 Task: Discover beaches for a family vacation between Myrtle Beach, South Carolina, and Myrtle Beach State Park, South Carolina.
Action: Mouse pressed left at (185, 54)
Screenshot: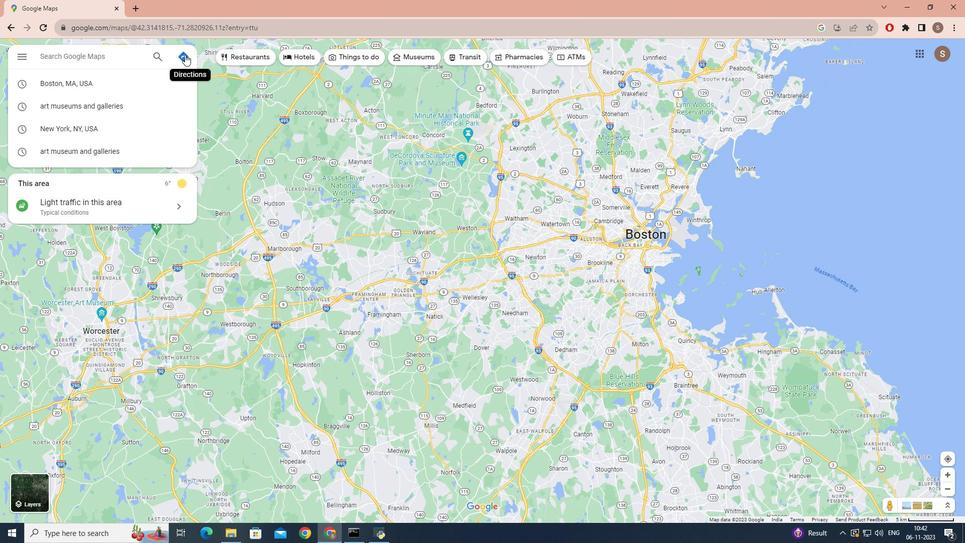 
Action: Mouse moved to (119, 86)
Screenshot: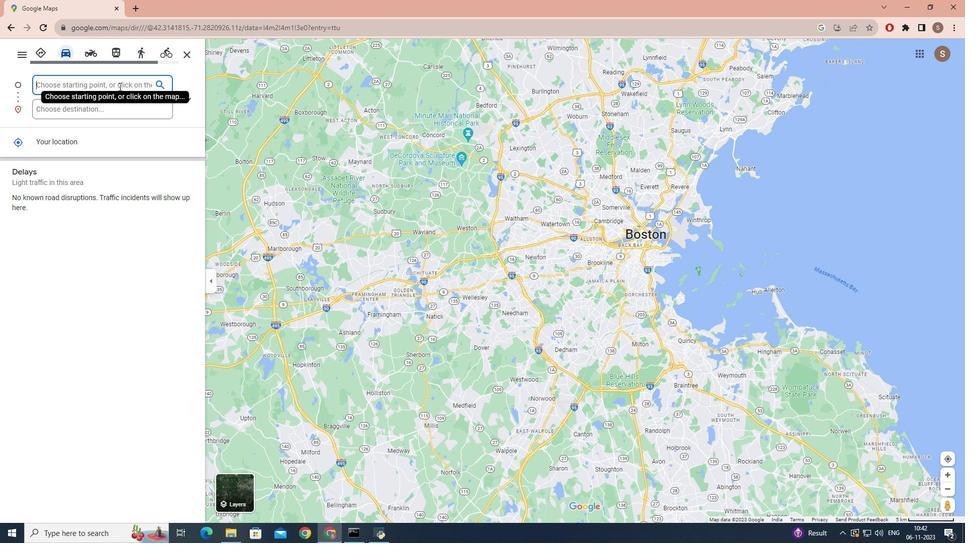 
Action: Key pressed myrtle<Key.space>beach,south<Key.space>carolina
Screenshot: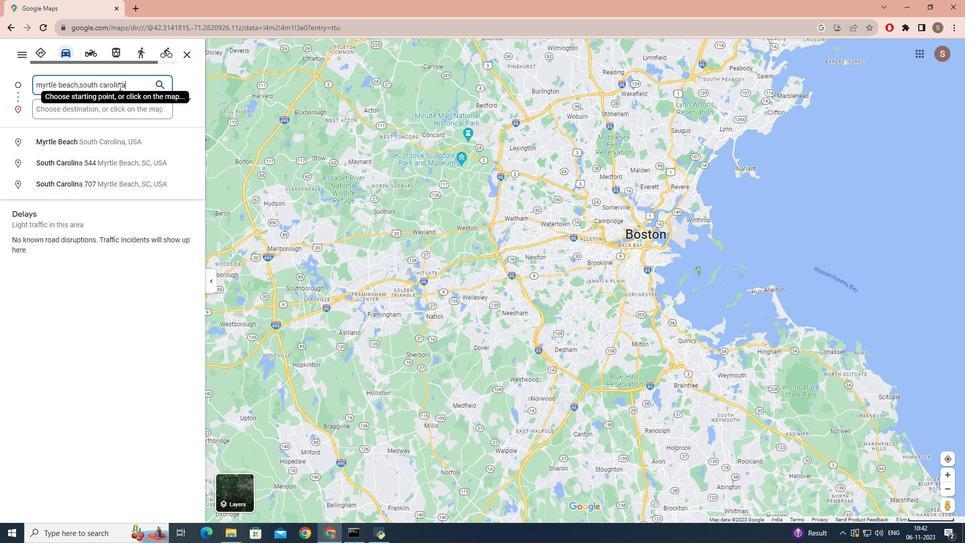 
Action: Mouse moved to (81, 107)
Screenshot: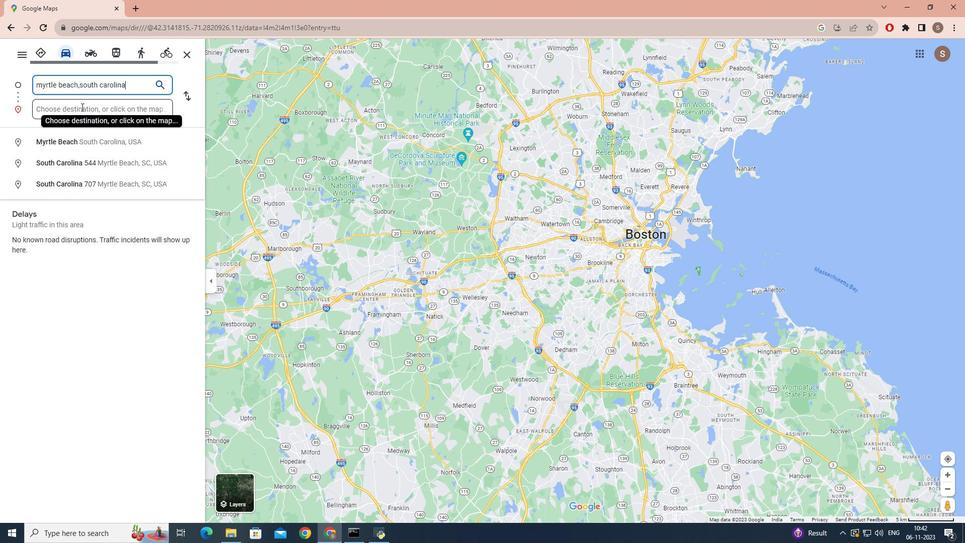 
Action: Mouse pressed left at (81, 107)
Screenshot: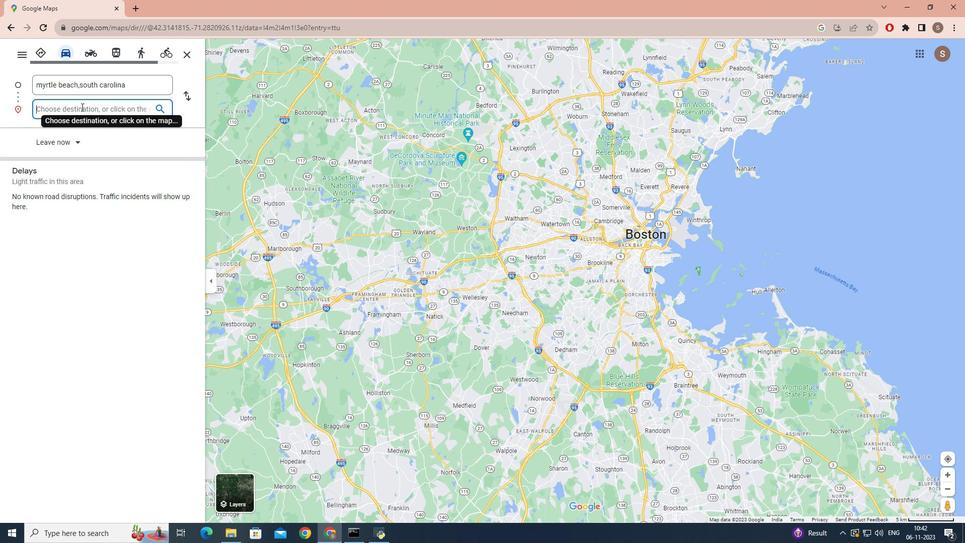 
Action: Key pressed myrtle<Key.space>beach<Key.space>state<Key.space>park,south<Key.space>carolina<Key.enter>
Screenshot: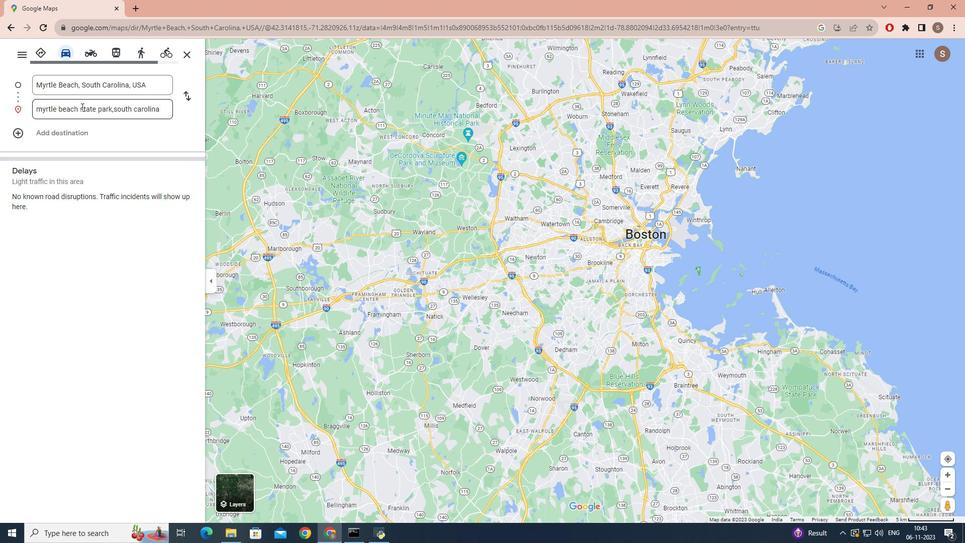 
Action: Mouse moved to (390, 54)
Screenshot: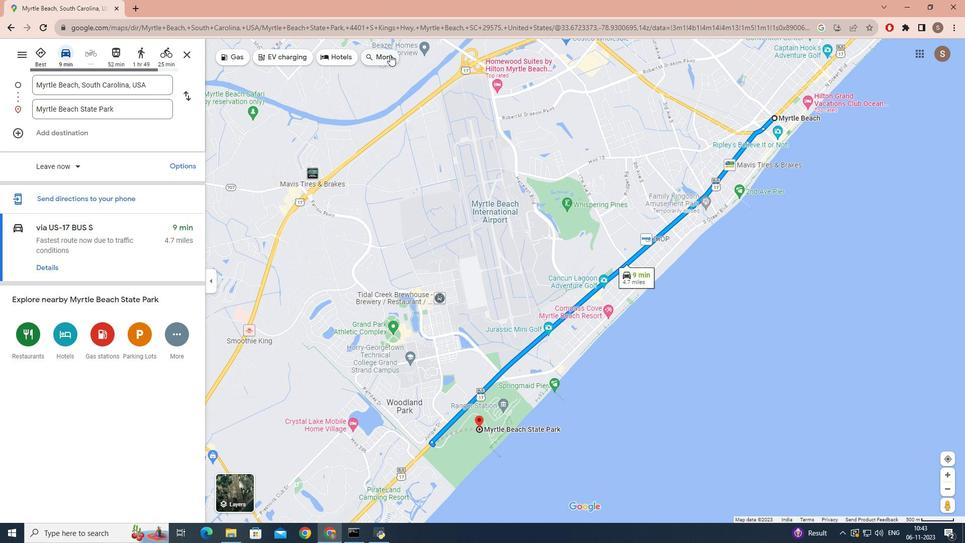 
Action: Mouse pressed left at (390, 54)
Screenshot: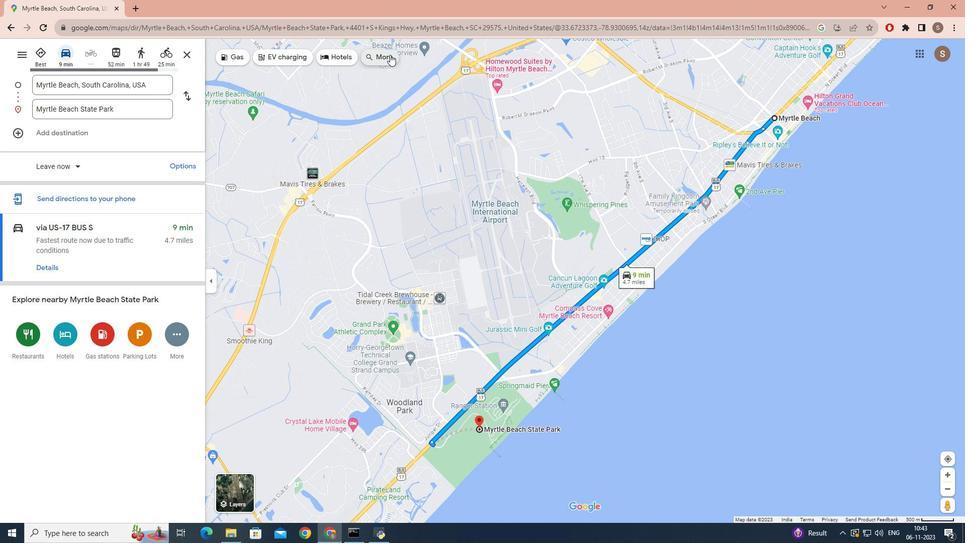 
Action: Mouse moved to (97, 54)
Screenshot: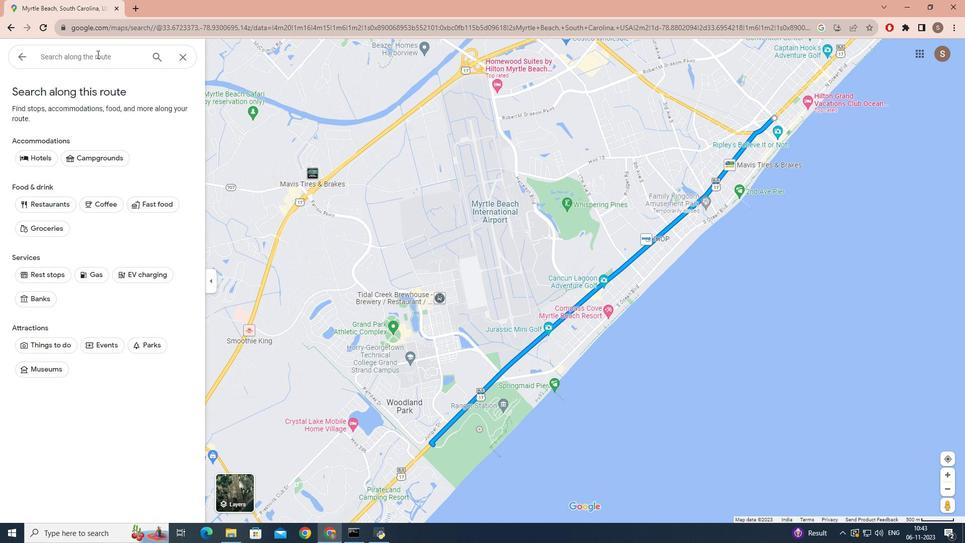 
Action: Mouse pressed left at (97, 54)
Screenshot: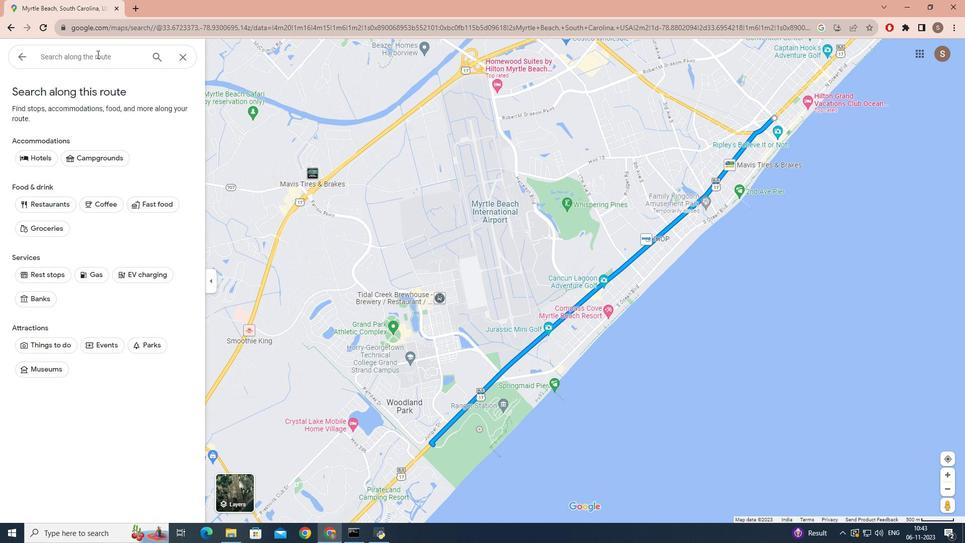 
Action: Key pressed beaches<Key.space>for<Key.space>a<Key.space>family<Key.space>vacation<Key.enter>
Screenshot: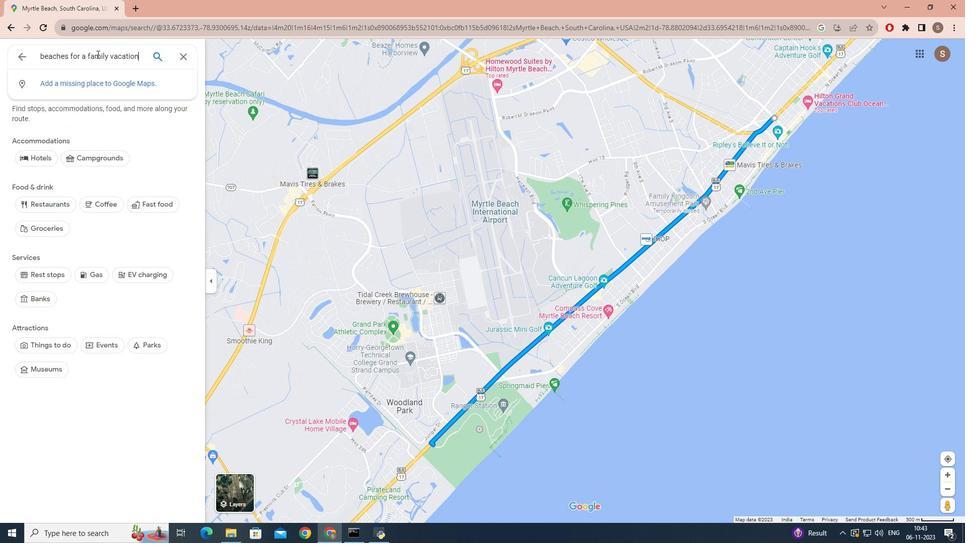 
Action: Mouse moved to (73, 193)
Screenshot: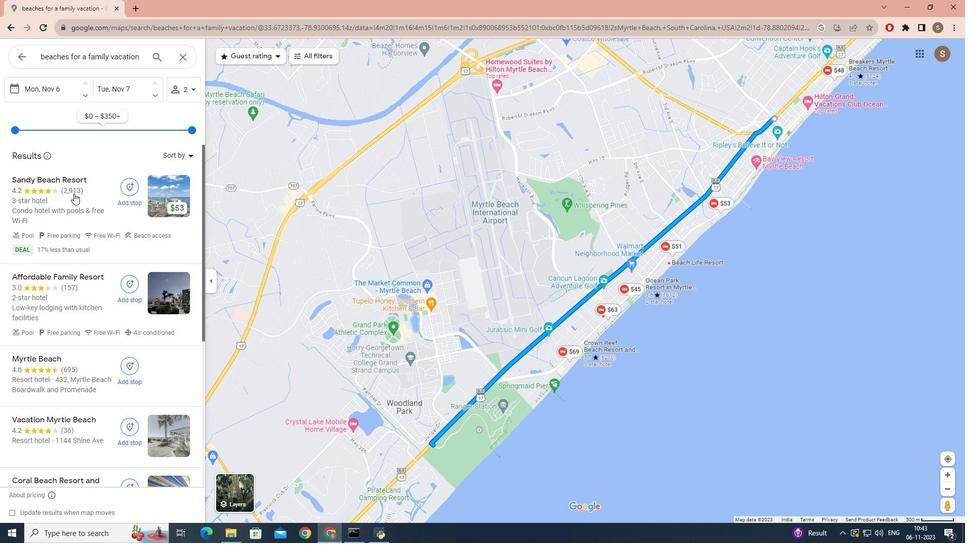 
Action: Mouse scrolled (73, 193) with delta (0, 0)
Screenshot: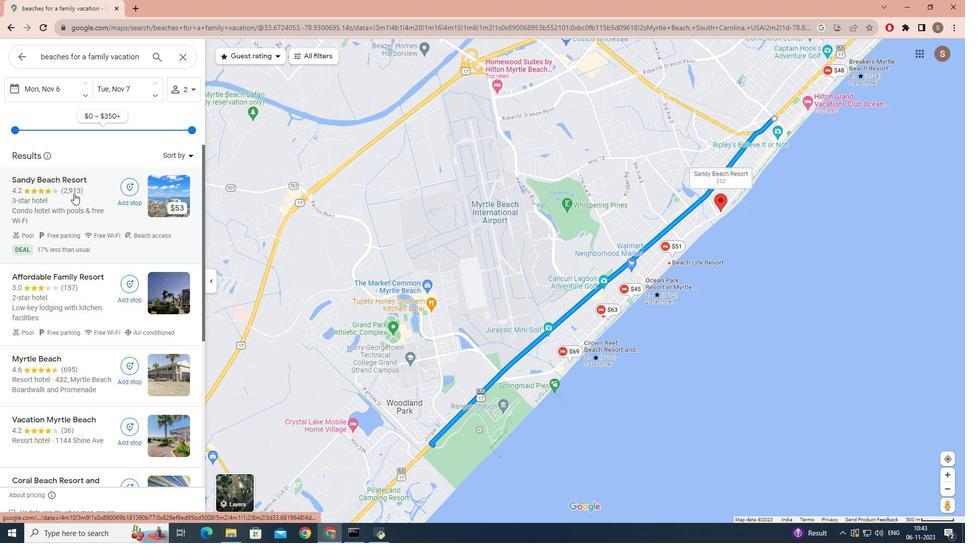 
Action: Mouse scrolled (73, 193) with delta (0, 0)
Screenshot: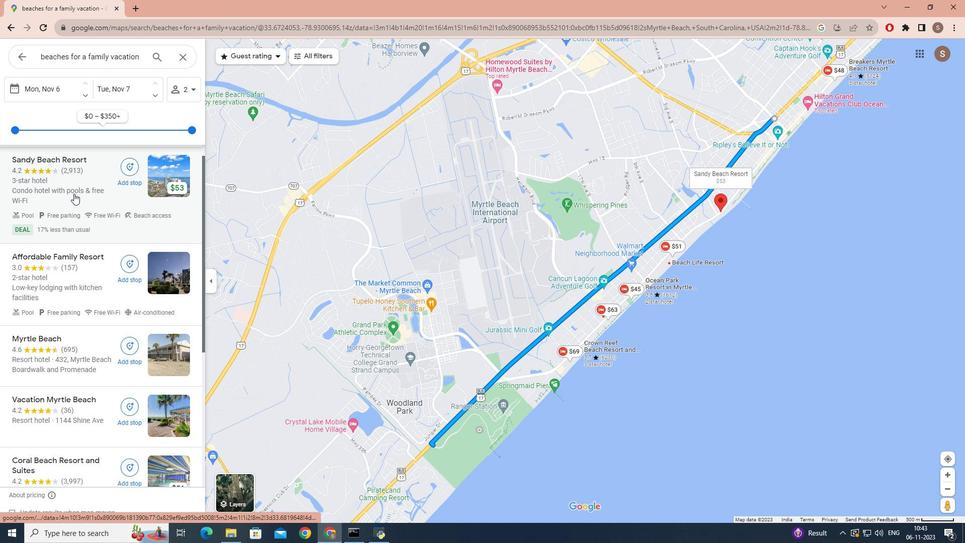 
Action: Mouse scrolled (73, 193) with delta (0, 0)
Screenshot: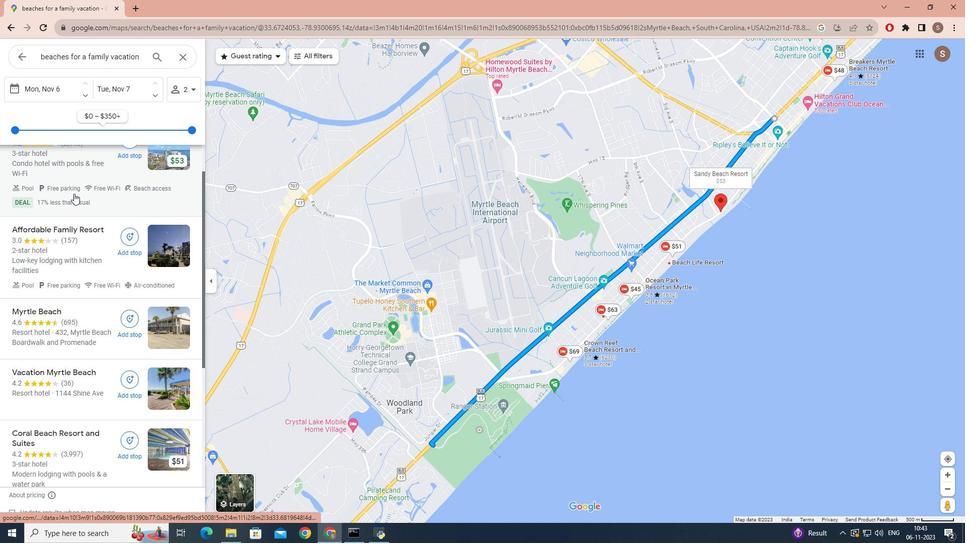 
Action: Mouse scrolled (73, 193) with delta (0, 0)
Screenshot: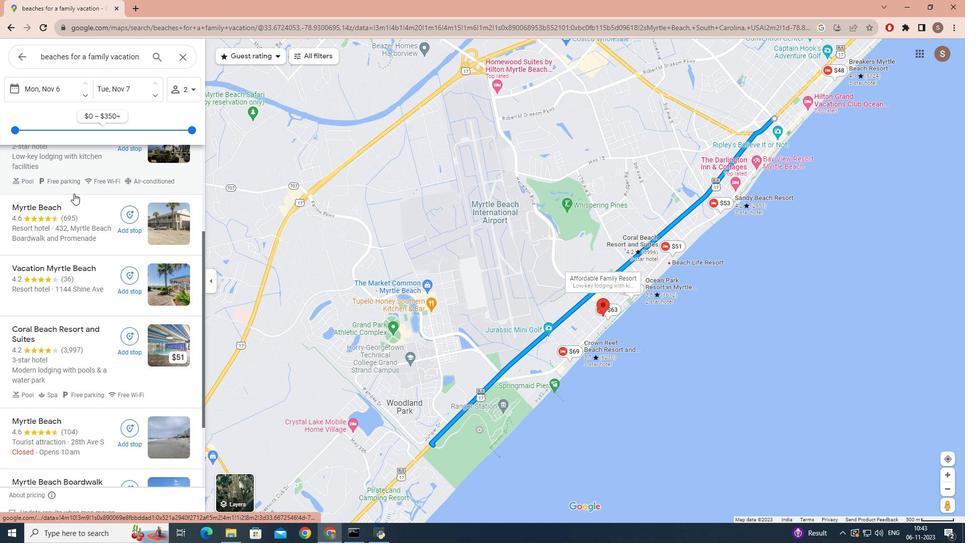 
Action: Mouse scrolled (73, 193) with delta (0, 0)
Screenshot: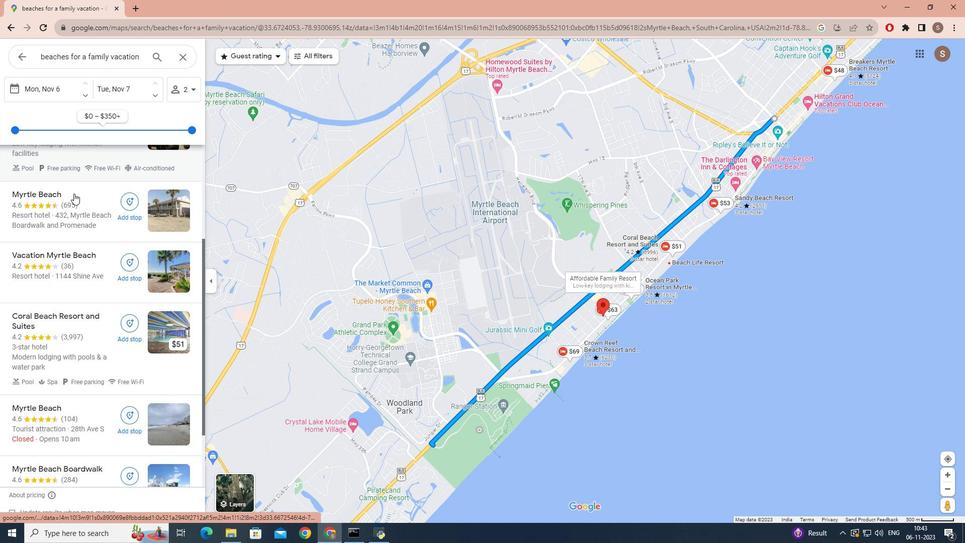 
Action: Mouse scrolled (73, 193) with delta (0, 0)
Screenshot: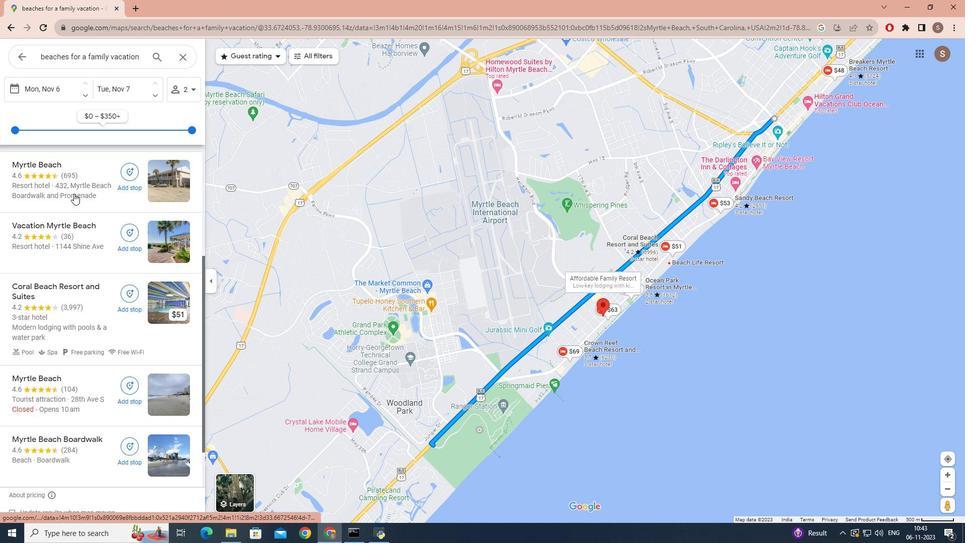 
Action: Mouse scrolled (73, 193) with delta (0, 0)
Screenshot: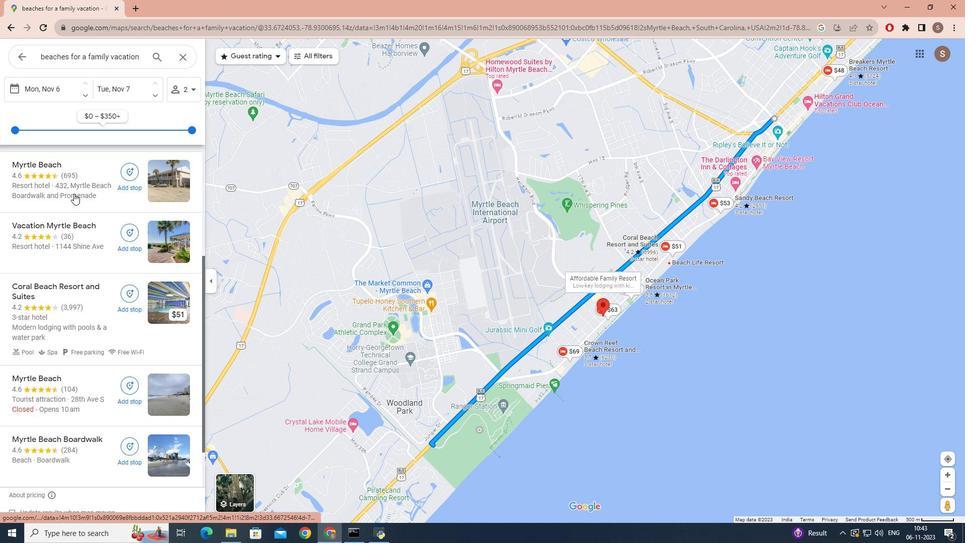 
Action: Mouse scrolled (73, 193) with delta (0, 0)
Screenshot: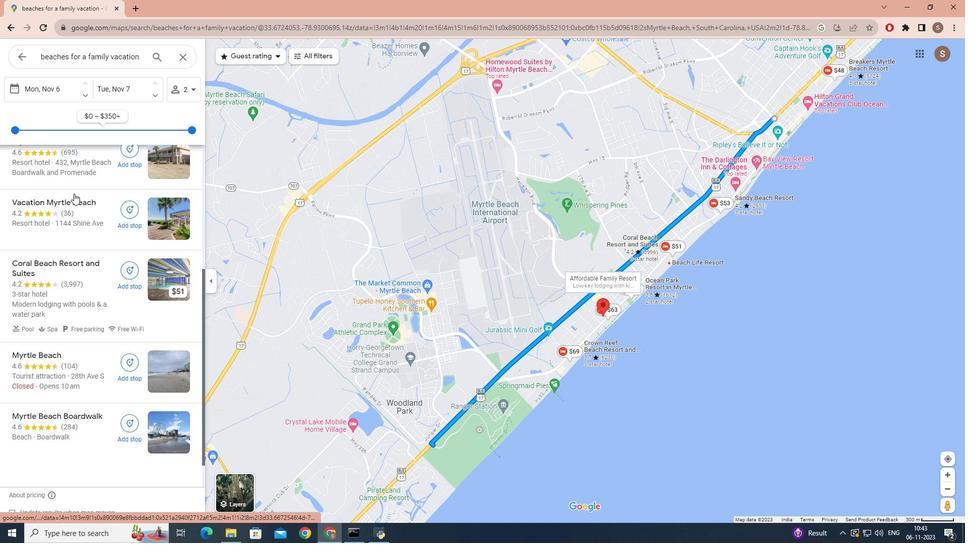 
Action: Mouse scrolled (73, 193) with delta (0, 0)
Screenshot: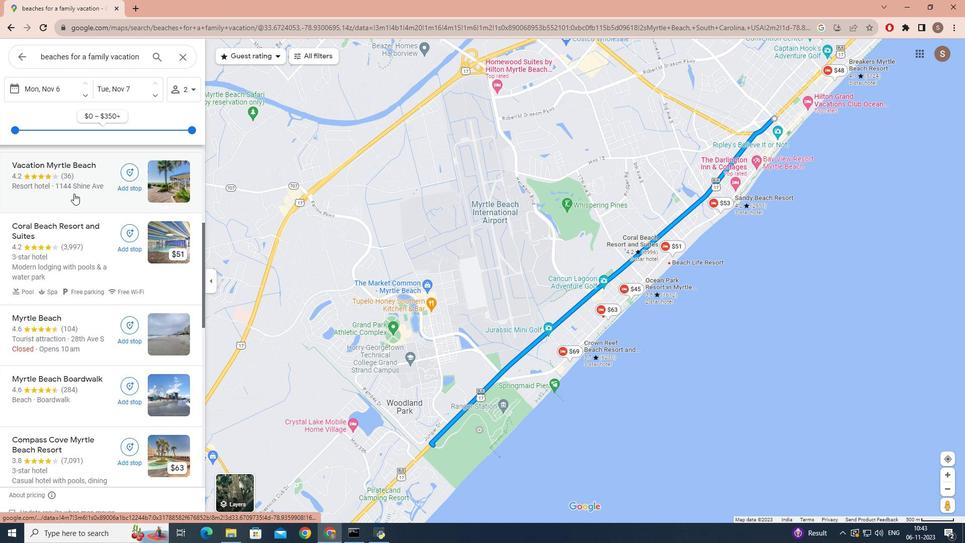 
Action: Mouse scrolled (73, 193) with delta (0, 0)
Screenshot: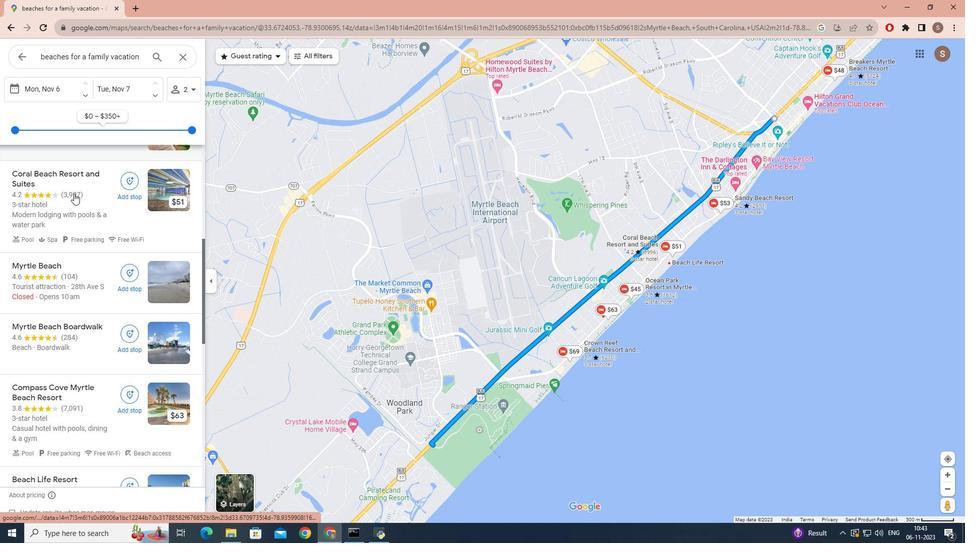 
